Task: Categorize the task 'complete project proposal' using the Green Category in Outlook.
Action: Mouse moved to (22, 167)
Screenshot: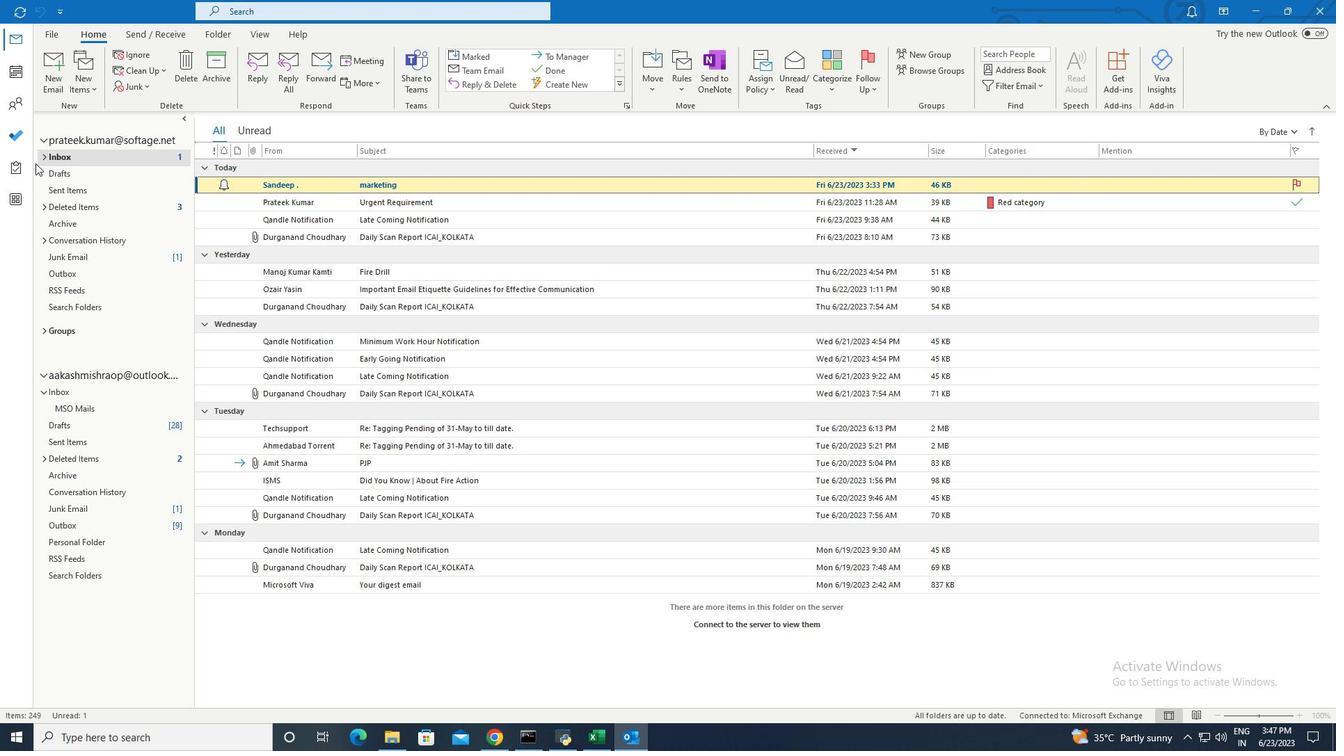 
Action: Mouse pressed left at (22, 167)
Screenshot: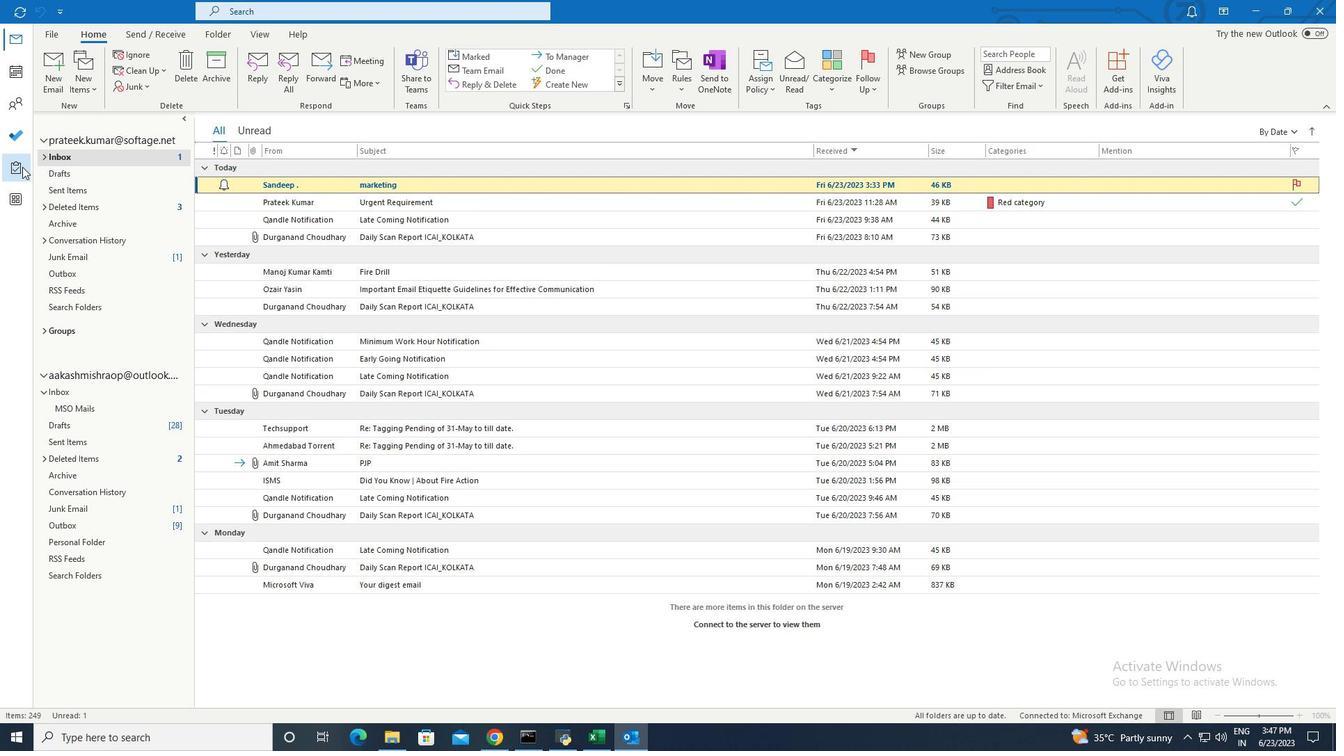 
Action: Mouse moved to (282, 167)
Screenshot: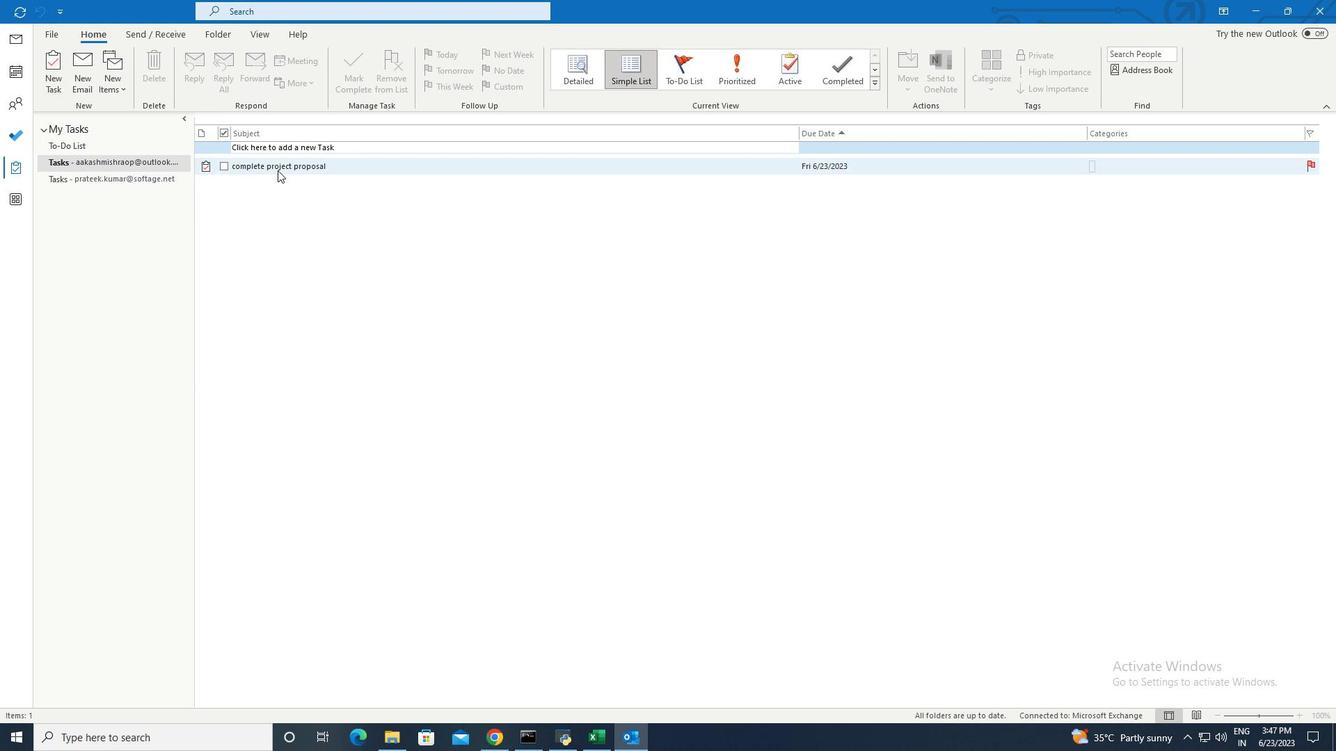 
Action: Mouse pressed right at (282, 167)
Screenshot: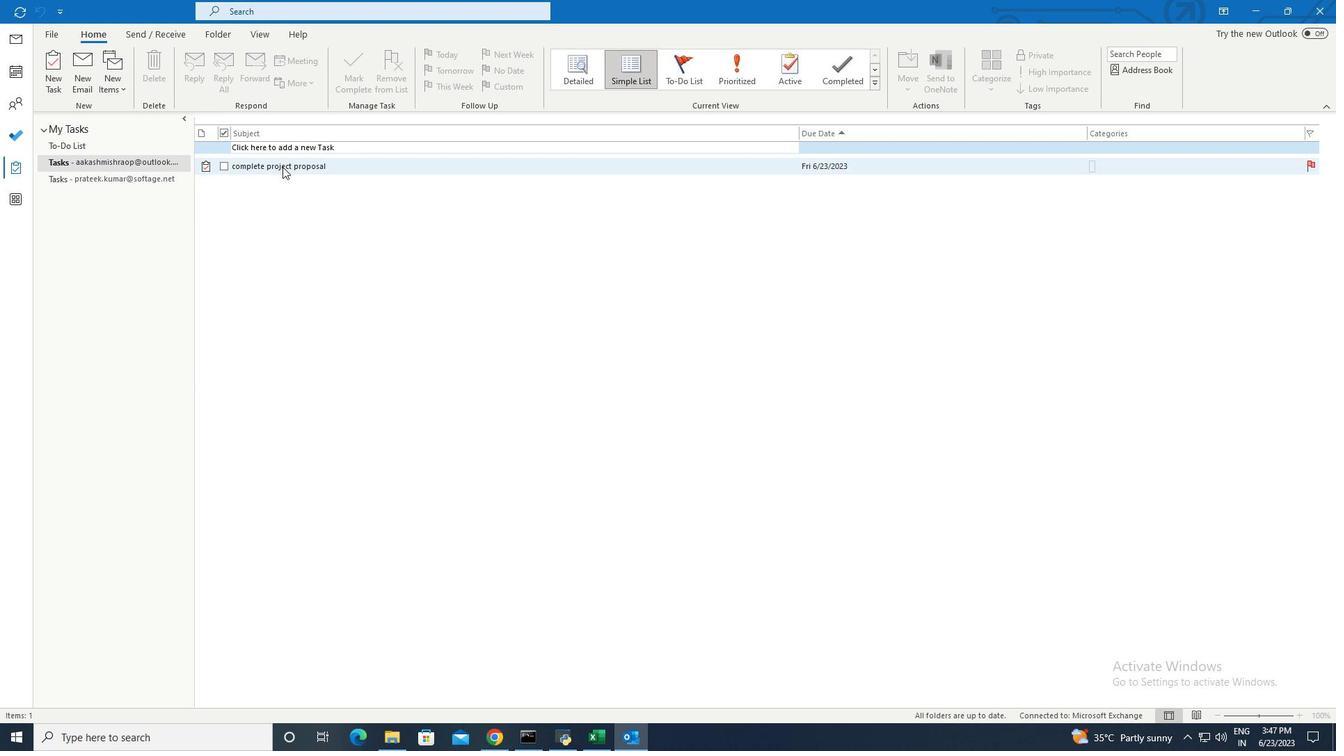 
Action: Mouse moved to (306, 334)
Screenshot: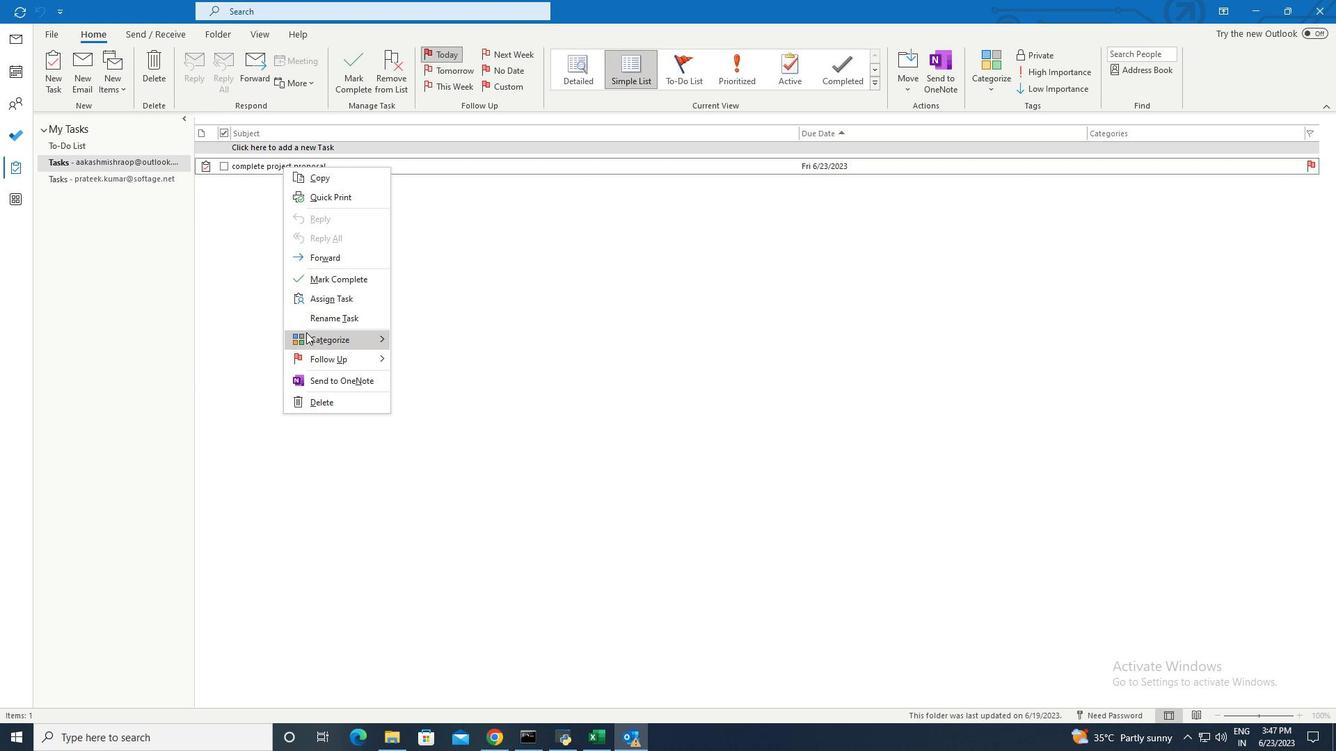 
Action: Mouse pressed left at (306, 334)
Screenshot: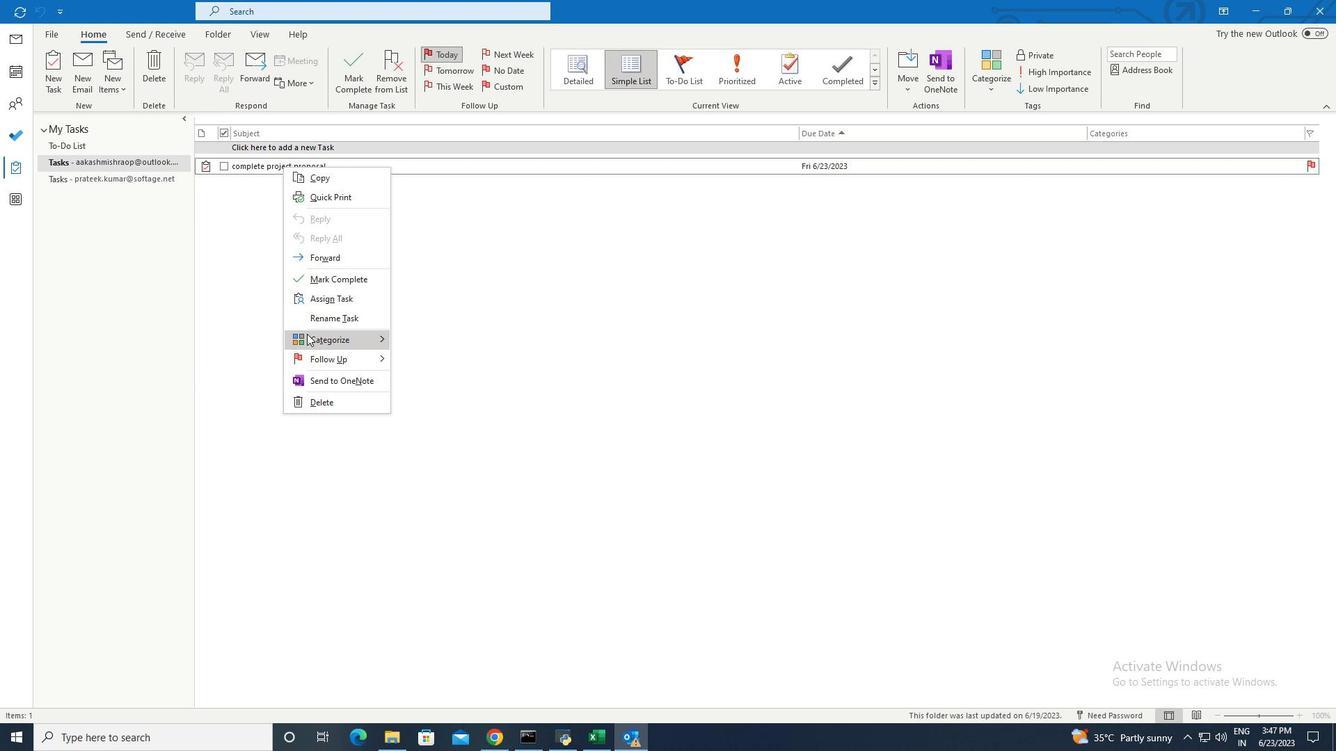 
Action: Mouse moved to (445, 395)
Screenshot: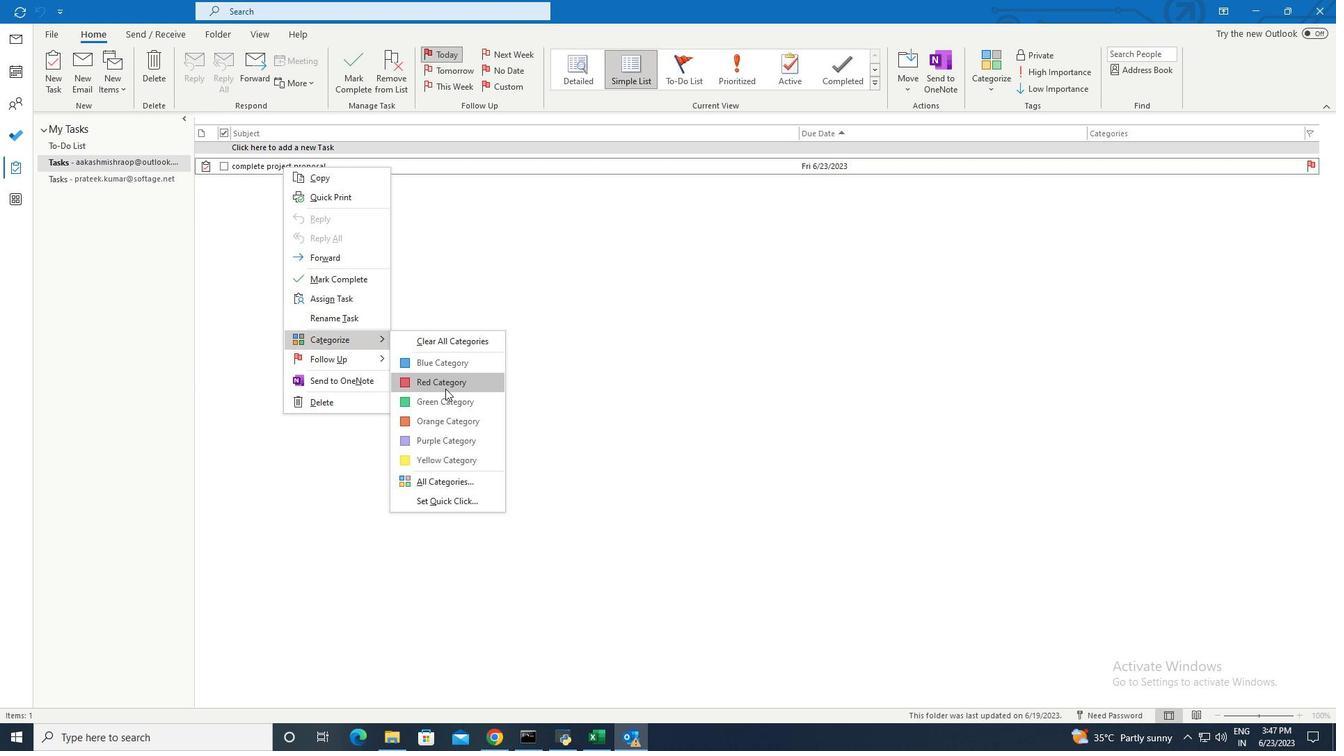 
Action: Mouse pressed left at (445, 395)
Screenshot: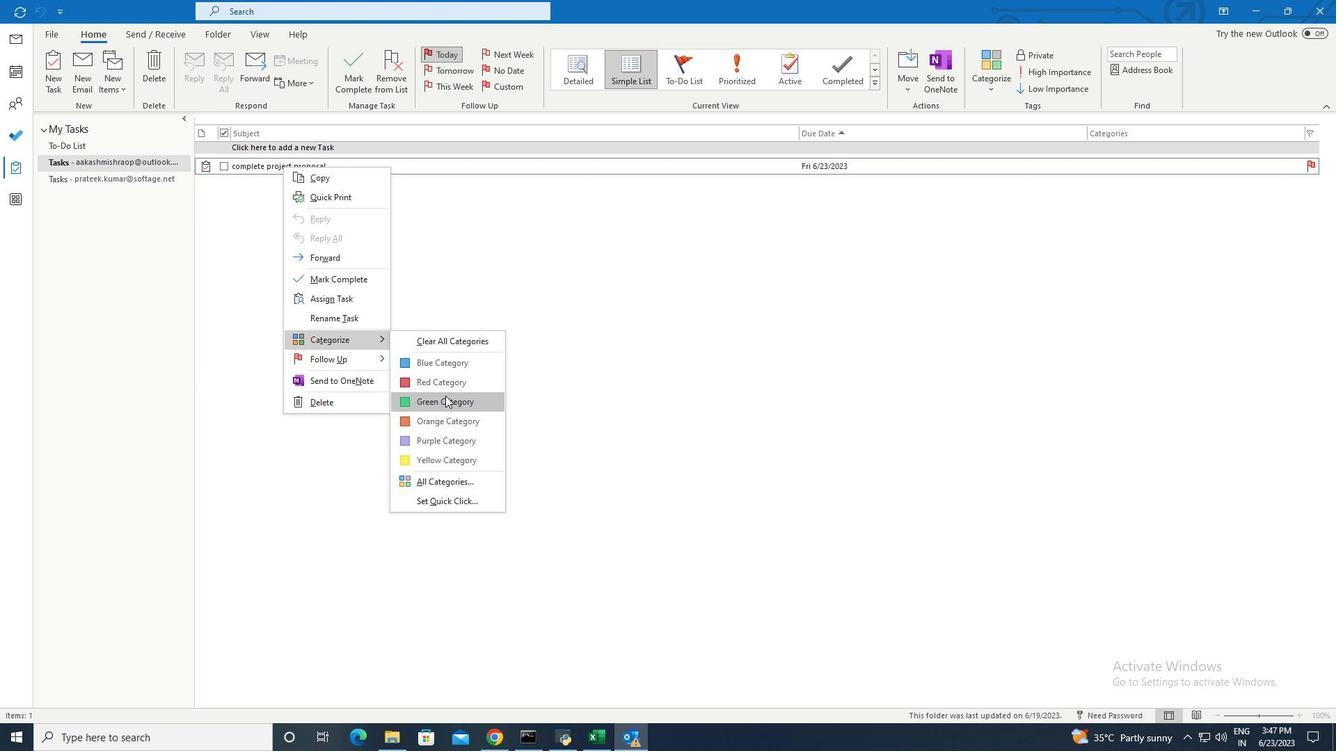 
Action: Mouse moved to (709, 395)
Screenshot: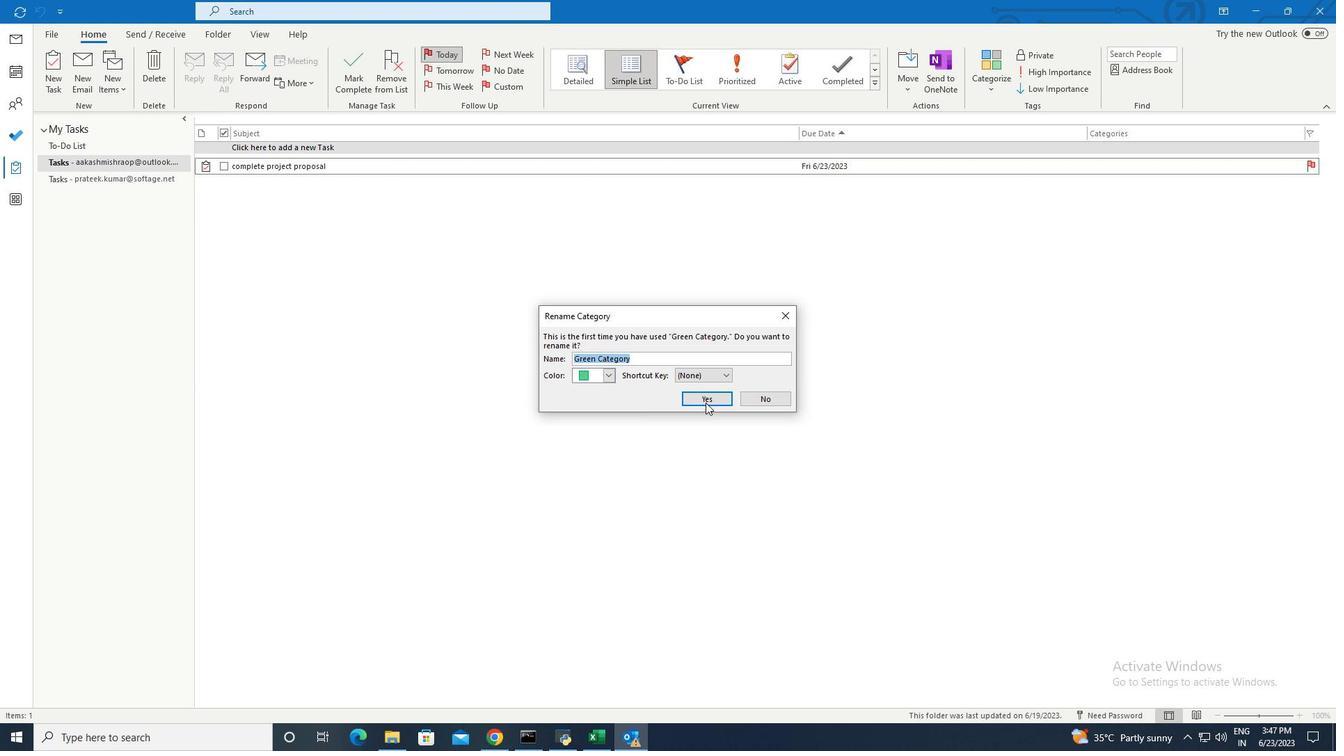 
Action: Mouse pressed left at (709, 395)
Screenshot: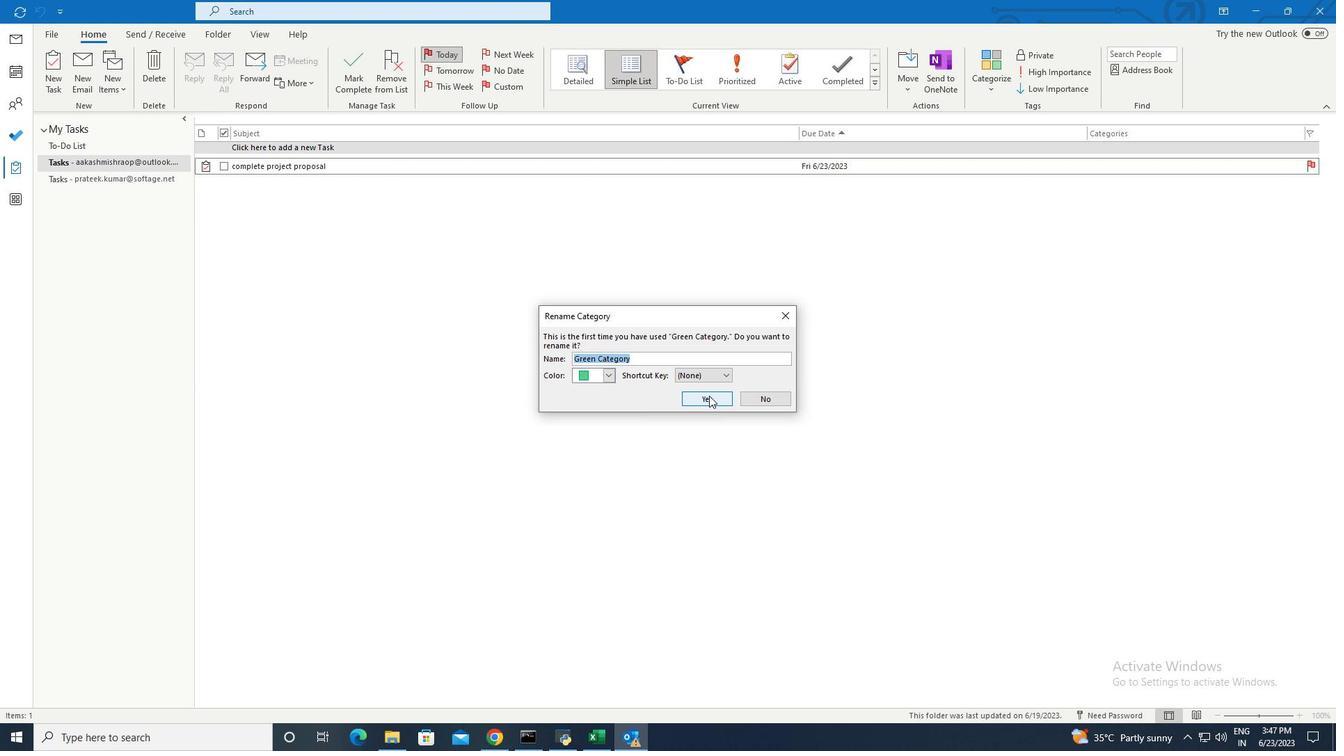 
